 Task: Change the "Stereo audio output mode" to Dolby Surround.
Action: Mouse moved to (110, 16)
Screenshot: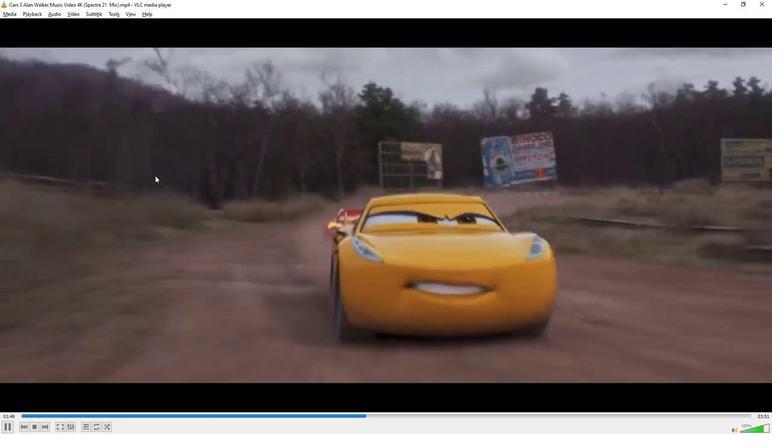 
Action: Mouse pressed left at (110, 16)
Screenshot: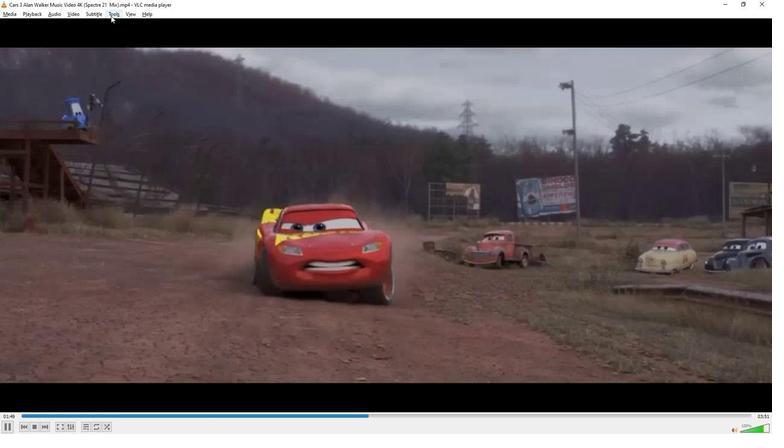 
Action: Mouse moved to (125, 109)
Screenshot: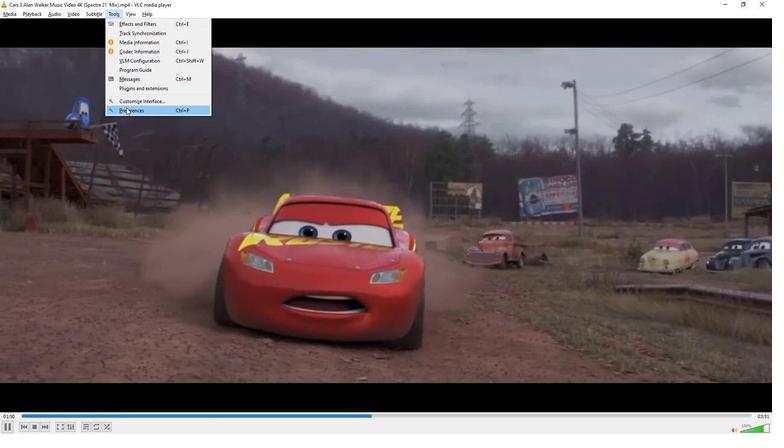 
Action: Mouse pressed left at (125, 109)
Screenshot: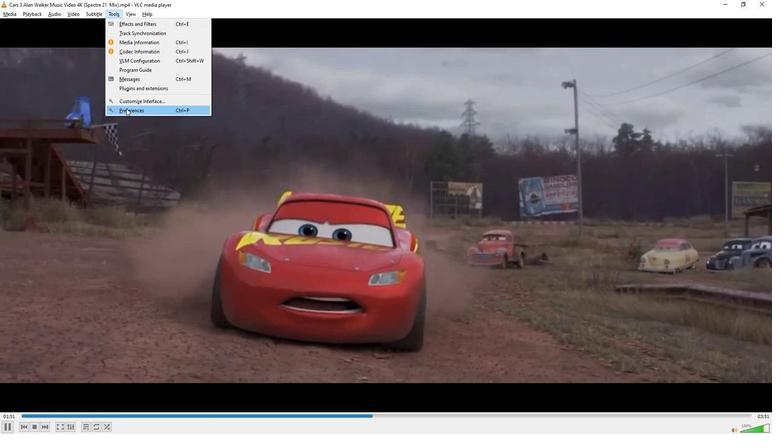 
Action: Mouse moved to (223, 328)
Screenshot: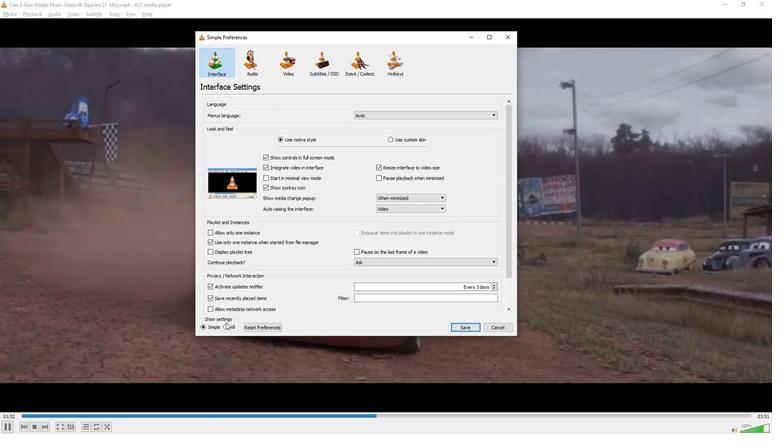 
Action: Mouse pressed left at (223, 328)
Screenshot: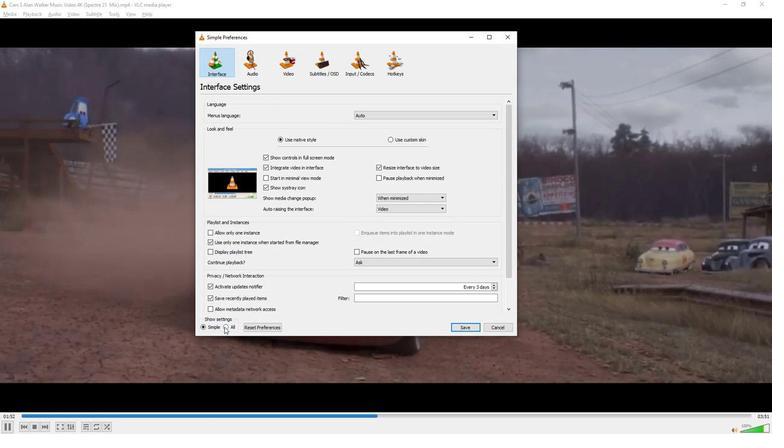 
Action: Mouse moved to (234, 123)
Screenshot: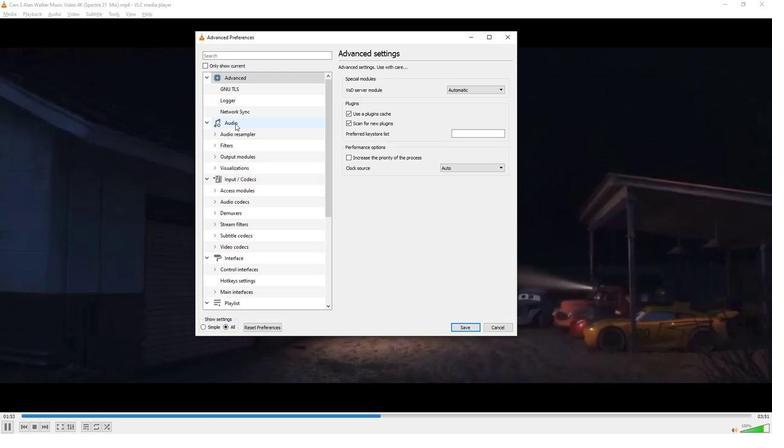 
Action: Mouse pressed left at (234, 123)
Screenshot: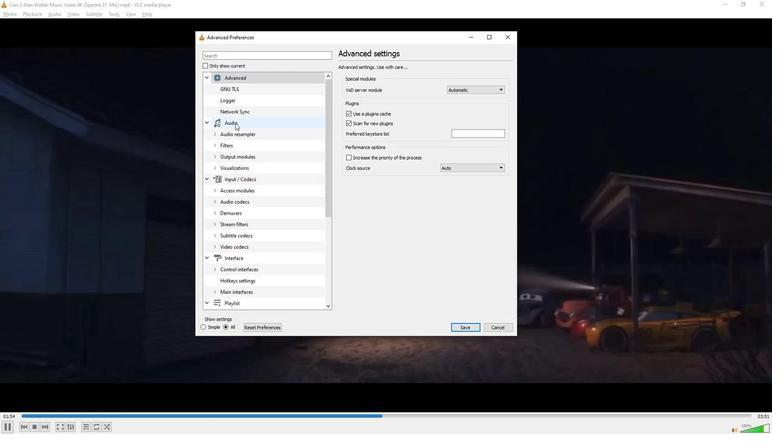 
Action: Mouse moved to (479, 144)
Screenshot: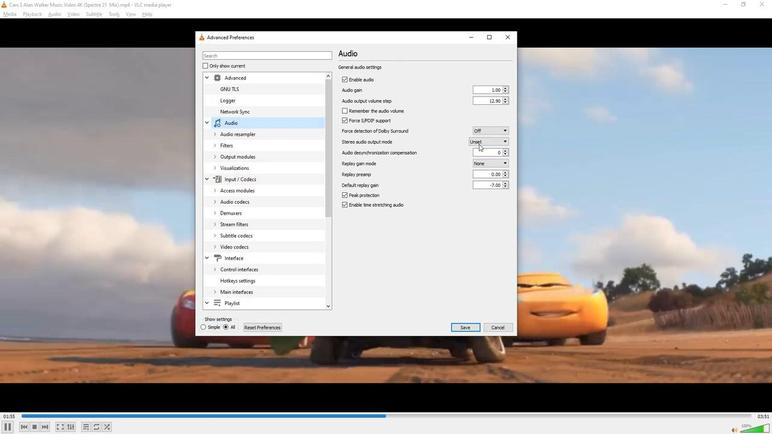 
Action: Mouse pressed left at (479, 144)
Screenshot: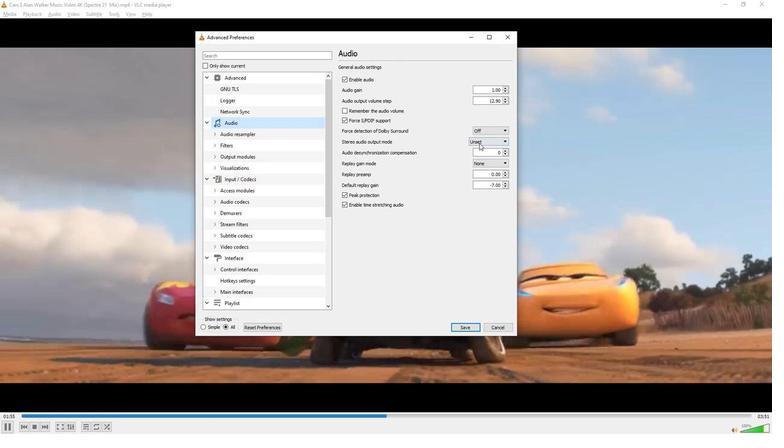 
Action: Mouse moved to (479, 173)
Screenshot: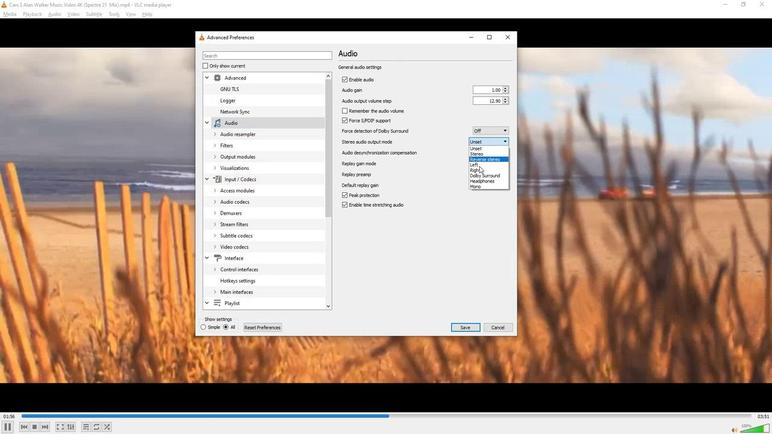 
Action: Mouse pressed left at (479, 173)
Screenshot: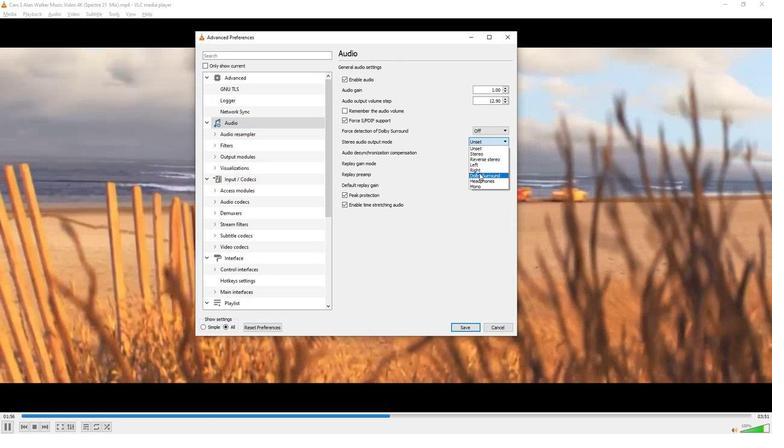
Action: Mouse moved to (355, 290)
Screenshot: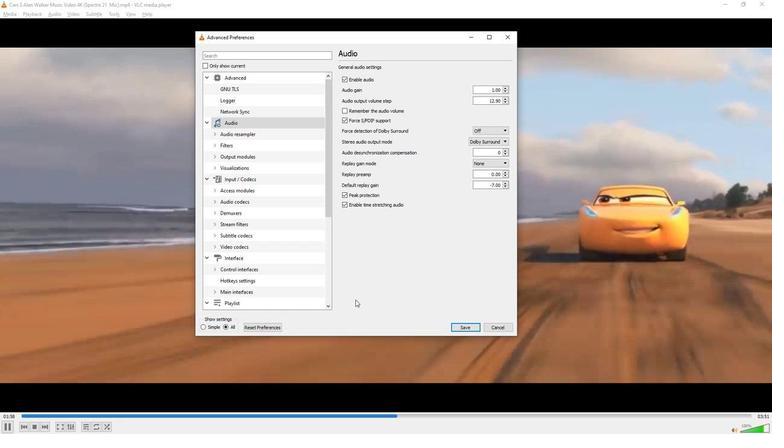 
